 Task: Change the option "When to raise the interface" in the Qt interface to audio/video.
Action: Mouse moved to (104, 12)
Screenshot: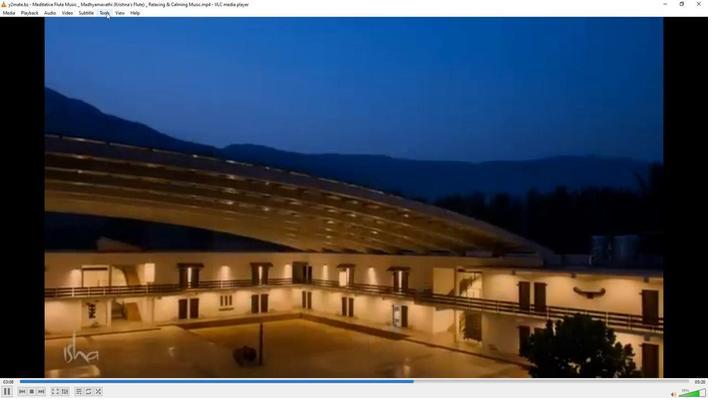 
Action: Mouse pressed left at (104, 12)
Screenshot: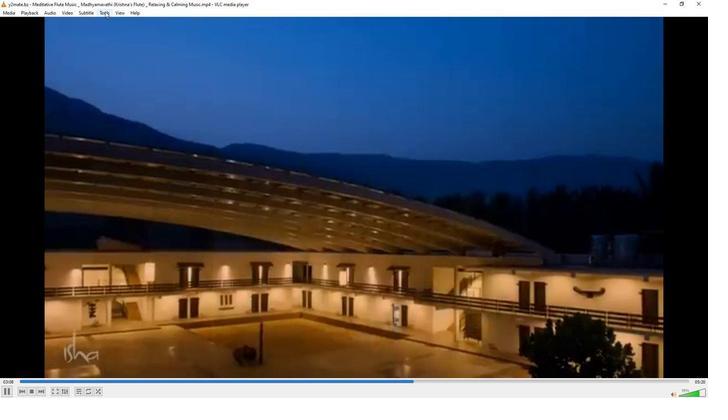 
Action: Mouse moved to (124, 100)
Screenshot: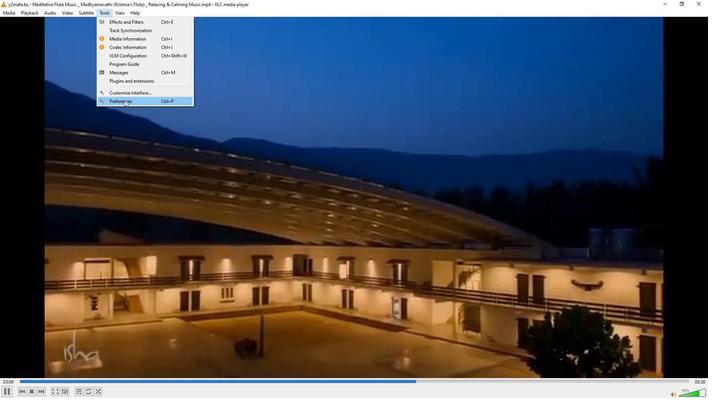 
Action: Mouse pressed left at (124, 100)
Screenshot: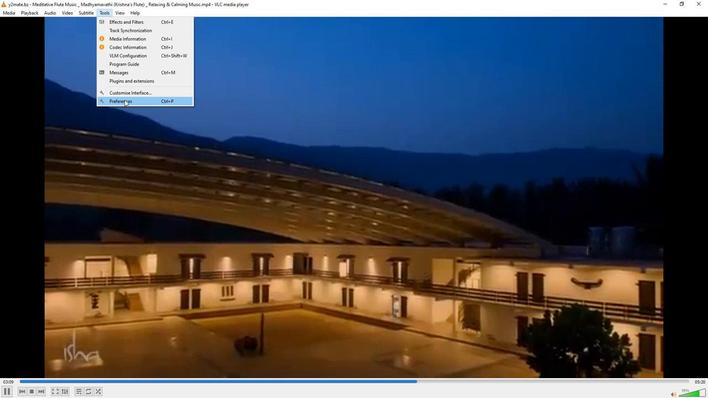 
Action: Mouse moved to (231, 323)
Screenshot: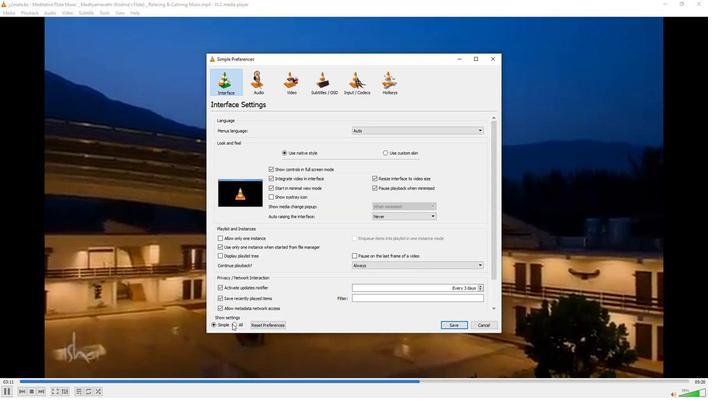 
Action: Mouse pressed left at (231, 323)
Screenshot: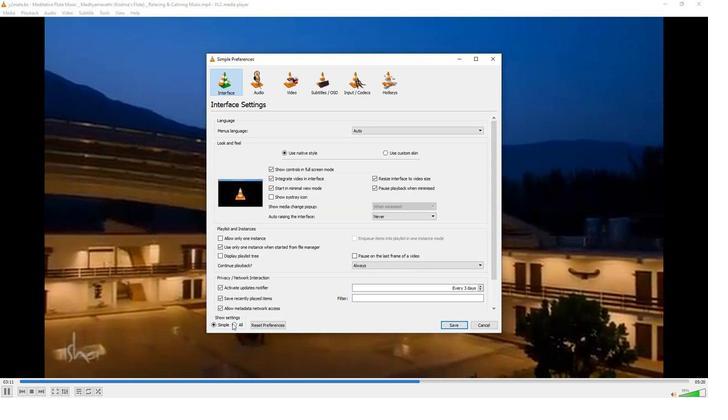 
Action: Mouse moved to (231, 287)
Screenshot: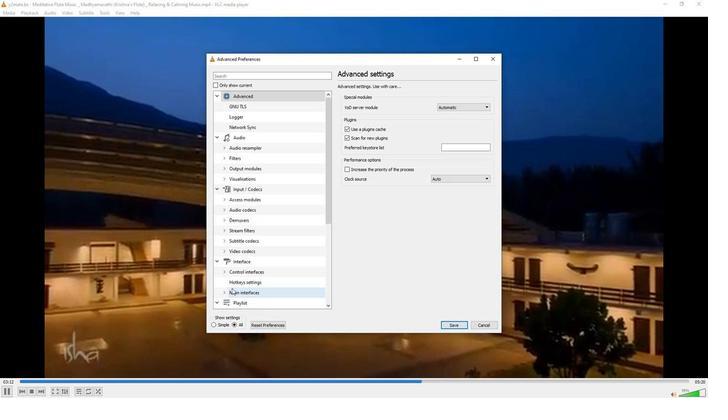 
Action: Mouse scrolled (231, 287) with delta (0, 0)
Screenshot: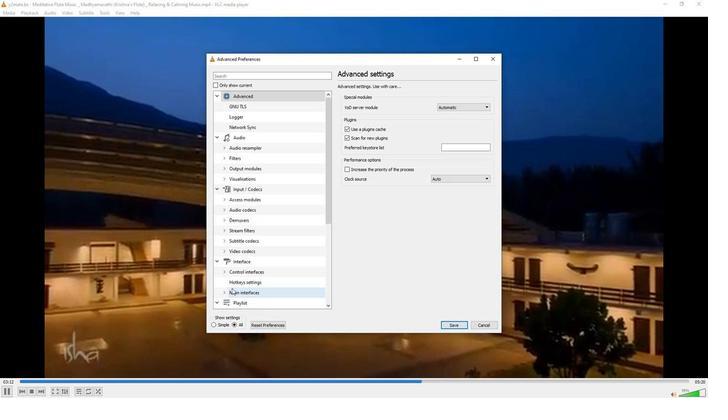 
Action: Mouse moved to (224, 264)
Screenshot: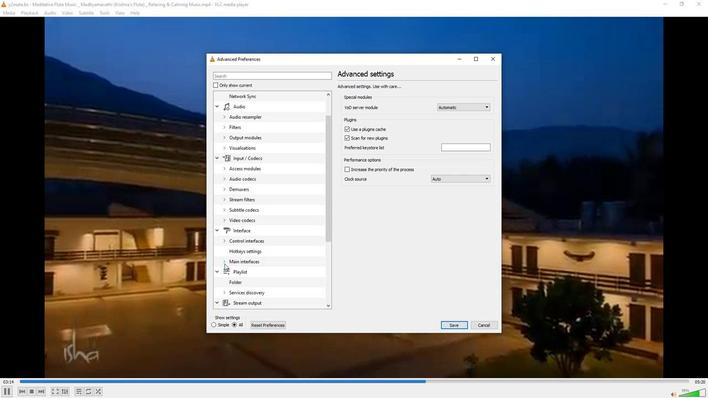 
Action: Mouse pressed left at (224, 264)
Screenshot: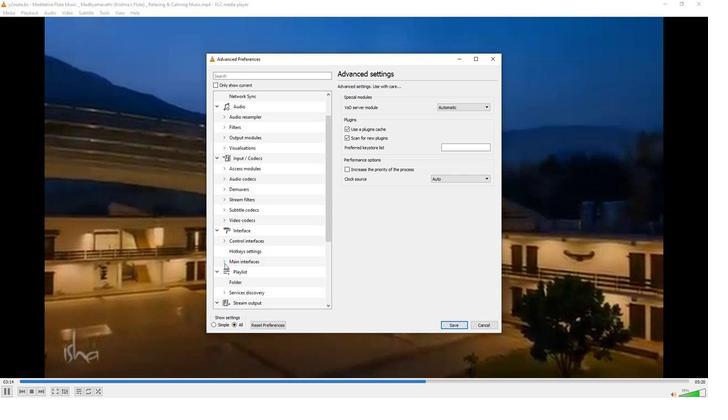 
Action: Mouse moved to (237, 283)
Screenshot: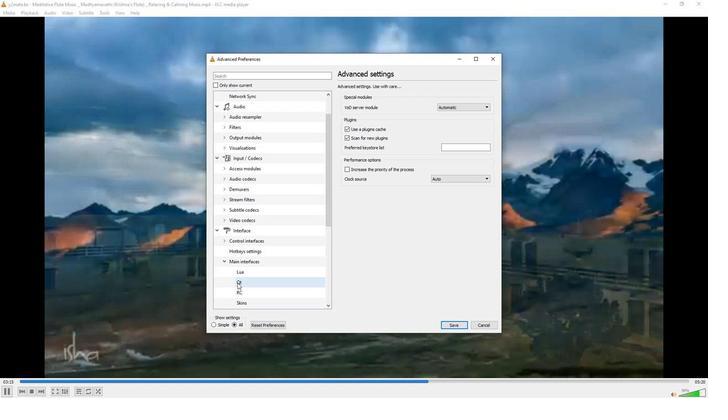 
Action: Mouse pressed left at (237, 283)
Screenshot: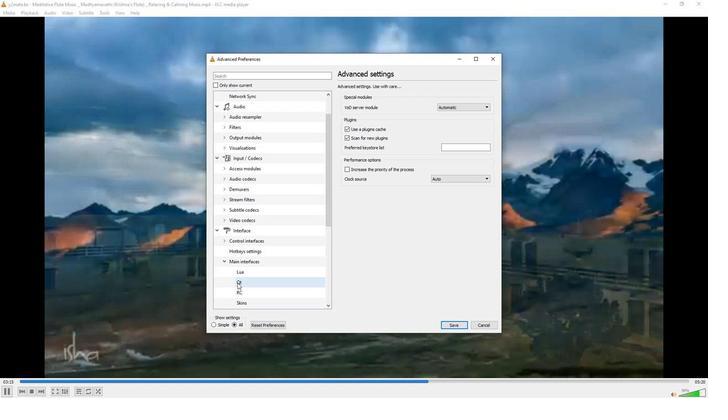 
Action: Mouse moved to (373, 267)
Screenshot: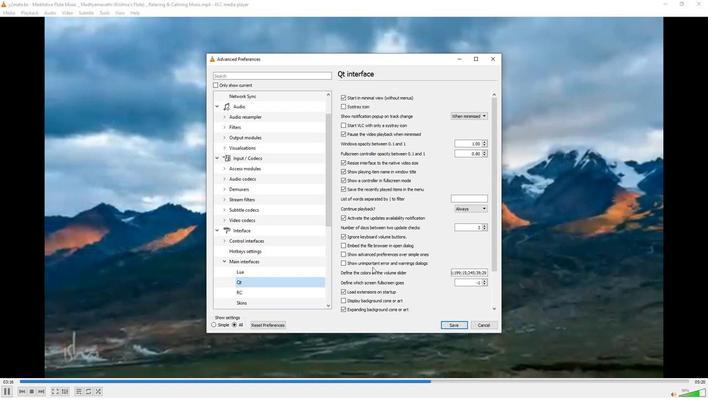 
Action: Mouse scrolled (373, 267) with delta (0, 0)
Screenshot: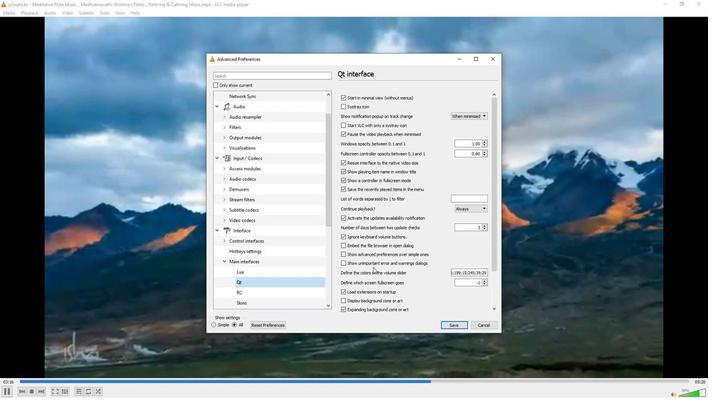 
Action: Mouse scrolled (373, 267) with delta (0, 0)
Screenshot: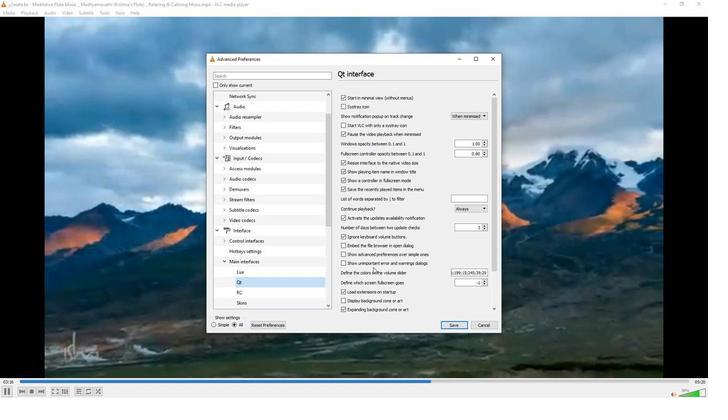 
Action: Mouse scrolled (373, 267) with delta (0, 0)
Screenshot: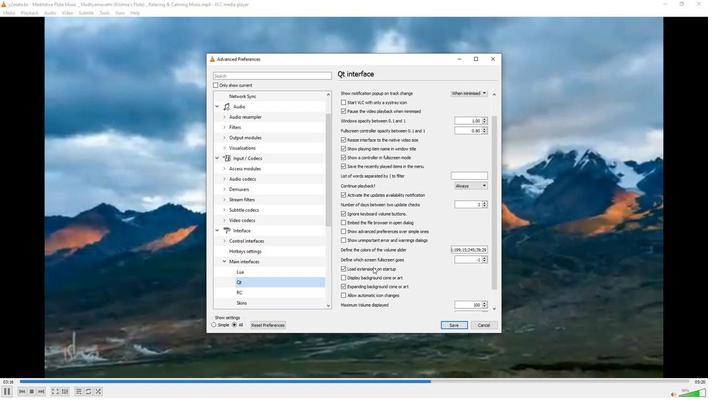 
Action: Mouse moved to (373, 266)
Screenshot: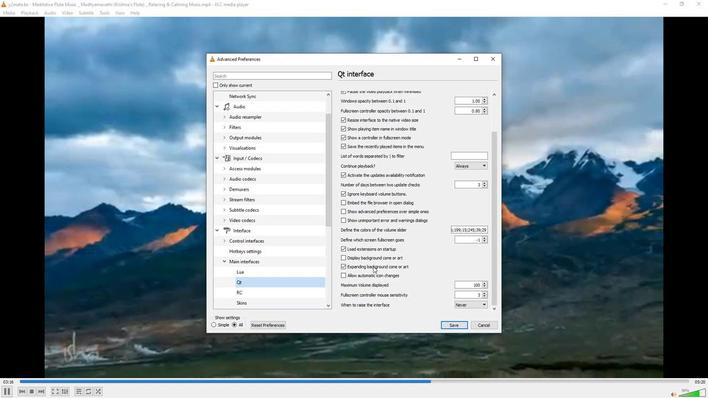 
Action: Mouse scrolled (373, 266) with delta (0, 0)
Screenshot: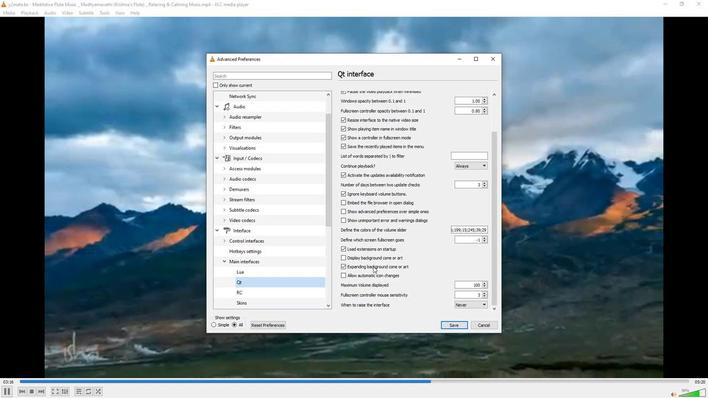 
Action: Mouse moved to (482, 303)
Screenshot: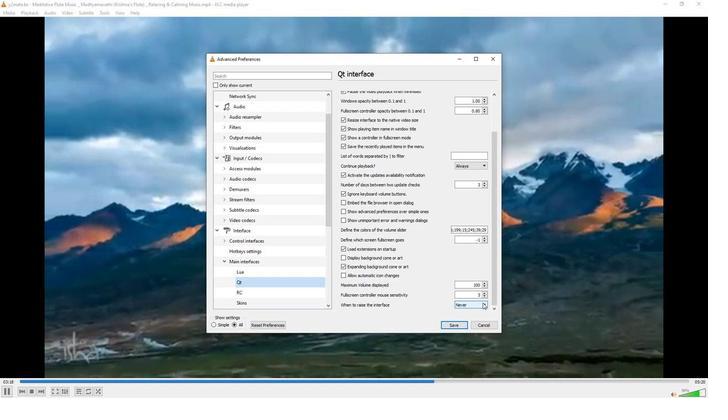 
Action: Mouse pressed left at (482, 303)
Screenshot: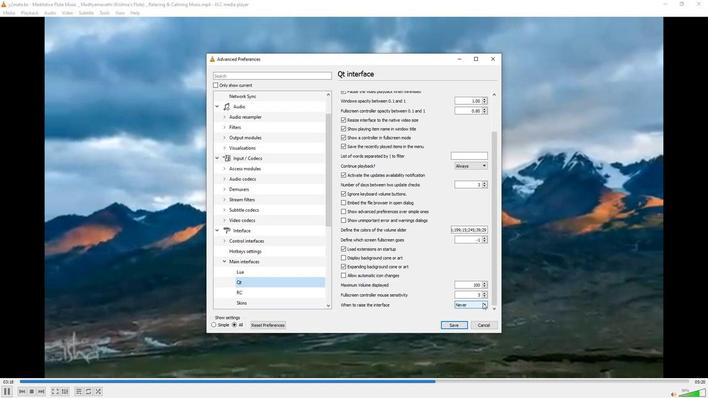 
Action: Mouse moved to (468, 325)
Screenshot: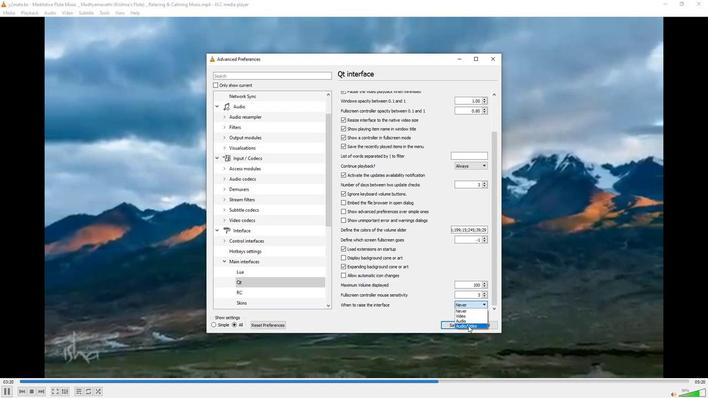 
Action: Mouse pressed left at (468, 325)
Screenshot: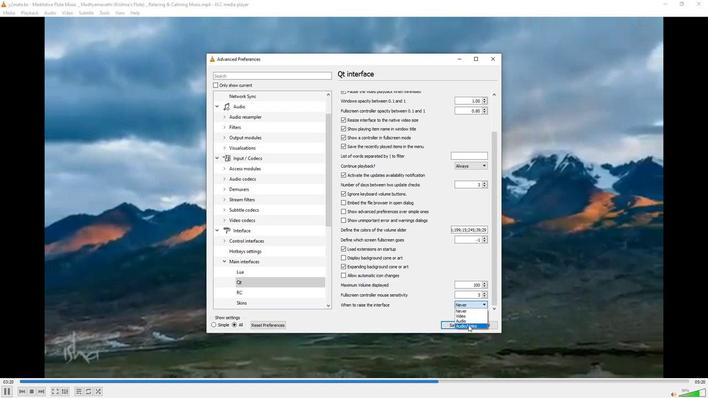 
Action: Mouse moved to (434, 296)
Screenshot: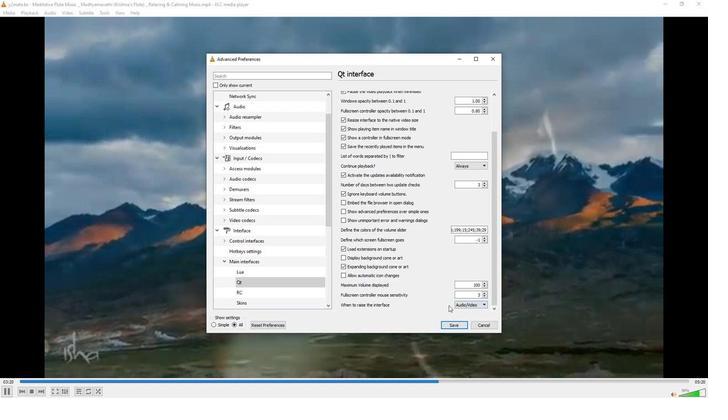 
